 Task: Look for kosher products in the category "Kid's Vitamins & Supplements".
Action: Mouse moved to (258, 107)
Screenshot: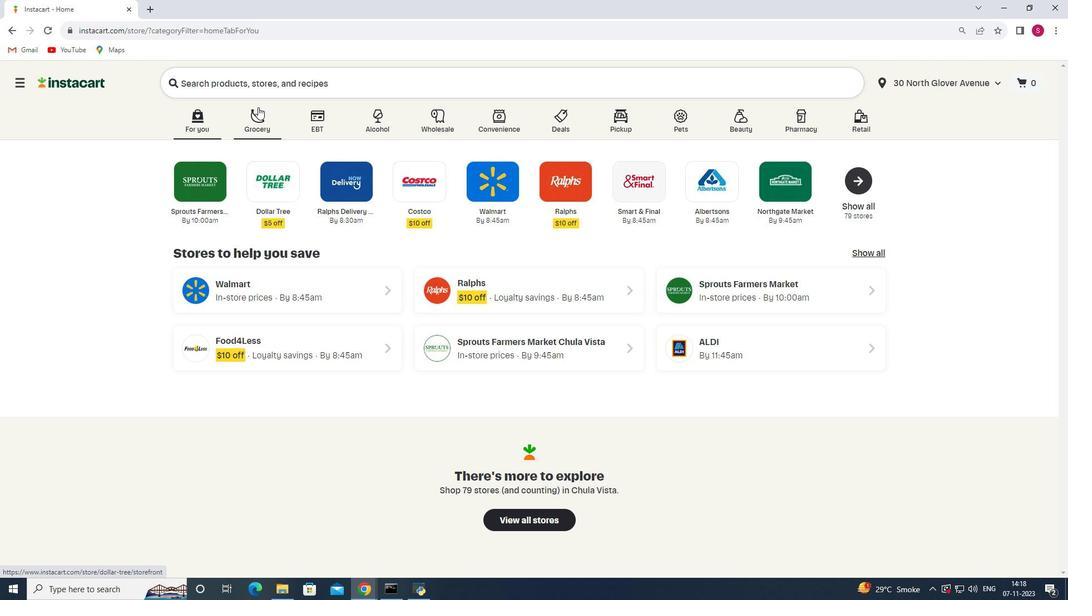 
Action: Mouse pressed left at (258, 107)
Screenshot: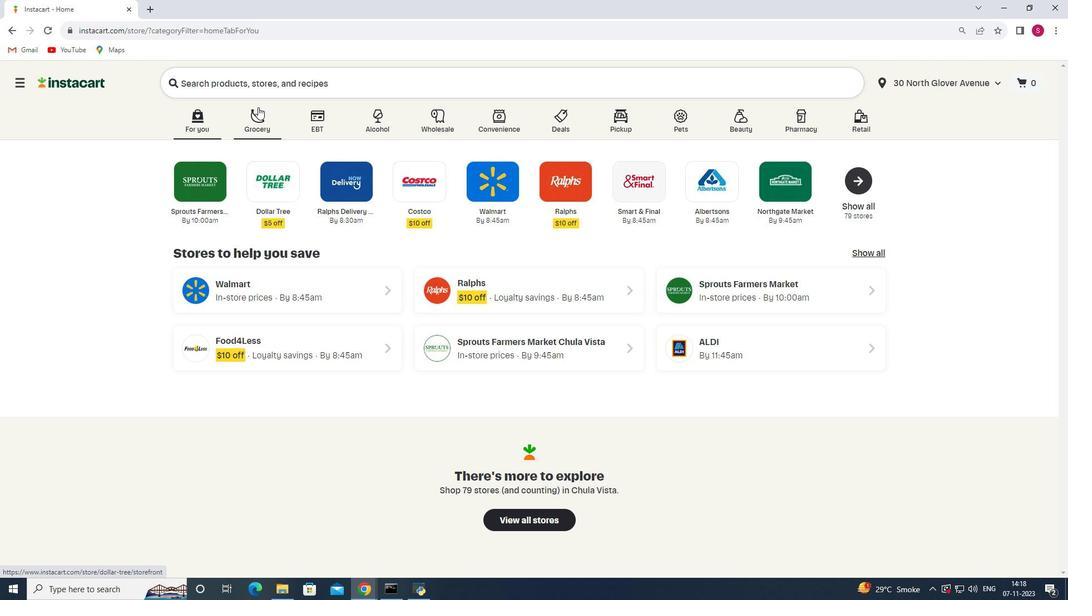 
Action: Mouse moved to (272, 333)
Screenshot: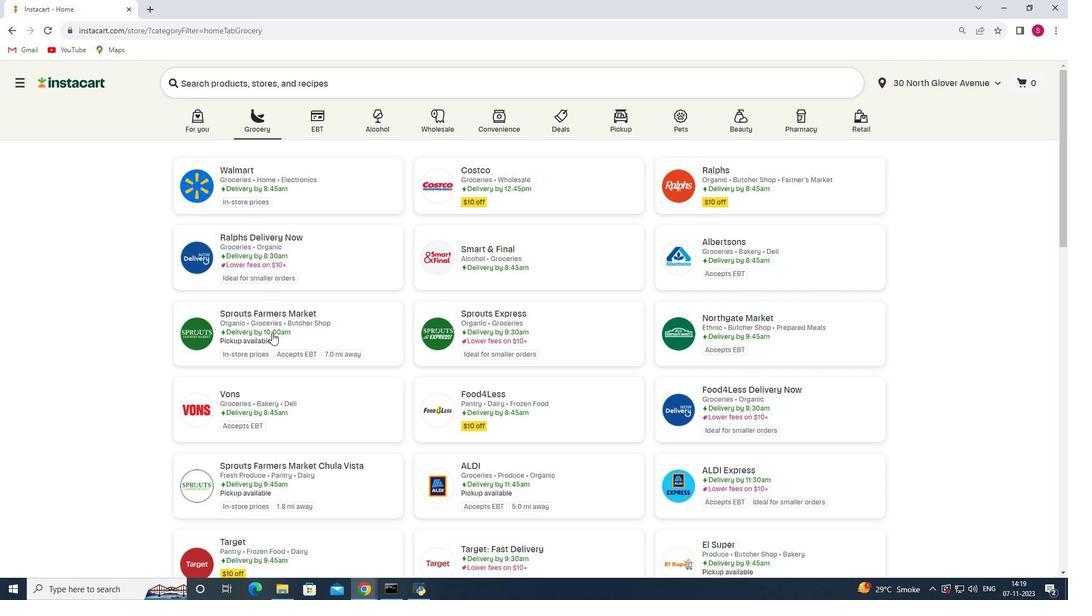 
Action: Mouse pressed left at (272, 333)
Screenshot: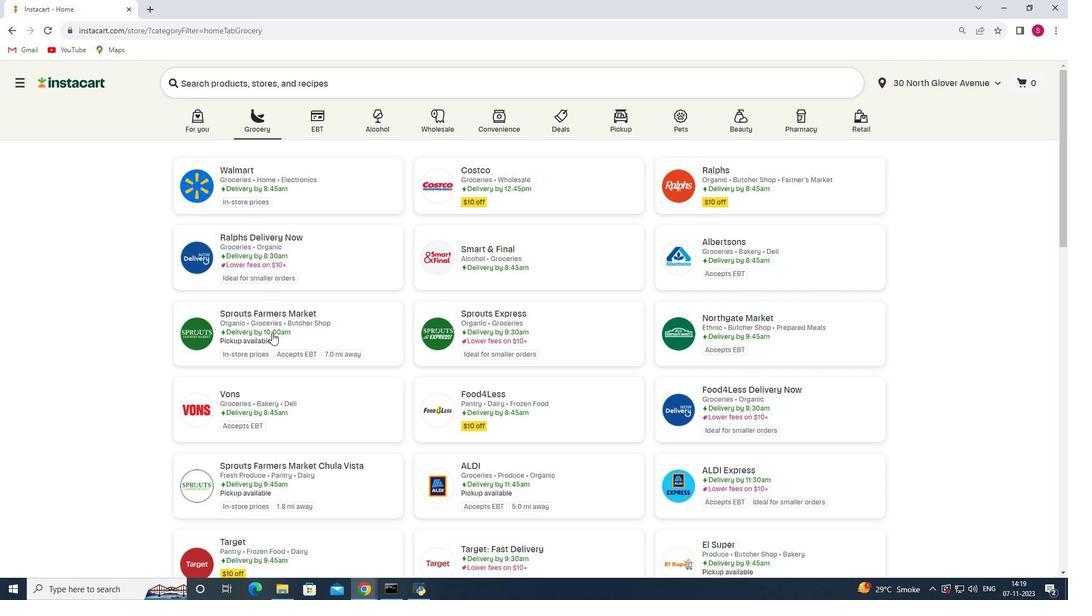 
Action: Mouse moved to (121, 346)
Screenshot: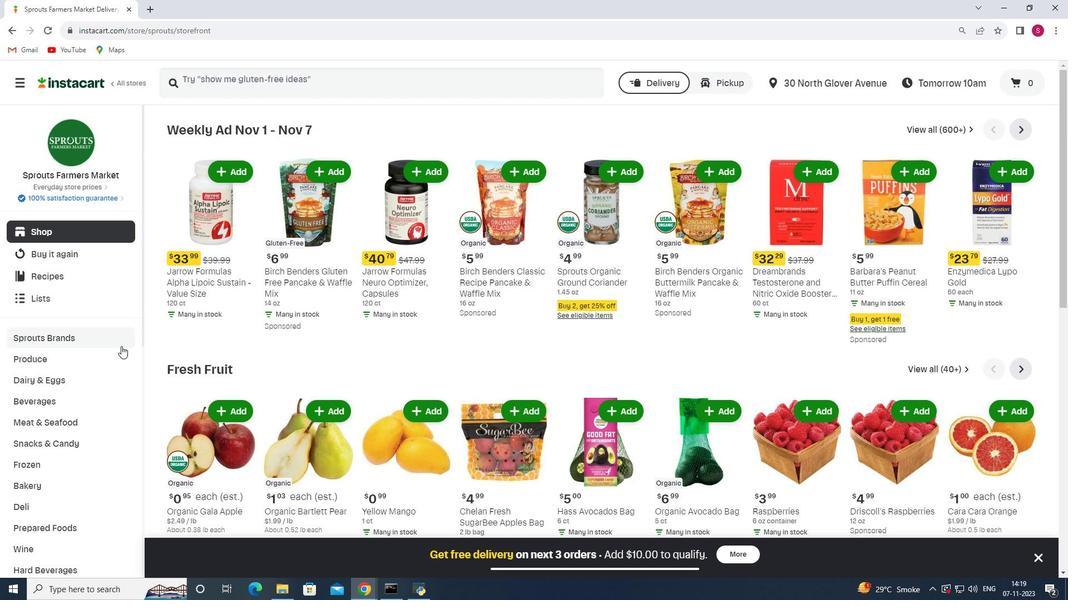 
Action: Mouse scrolled (121, 346) with delta (0, 0)
Screenshot: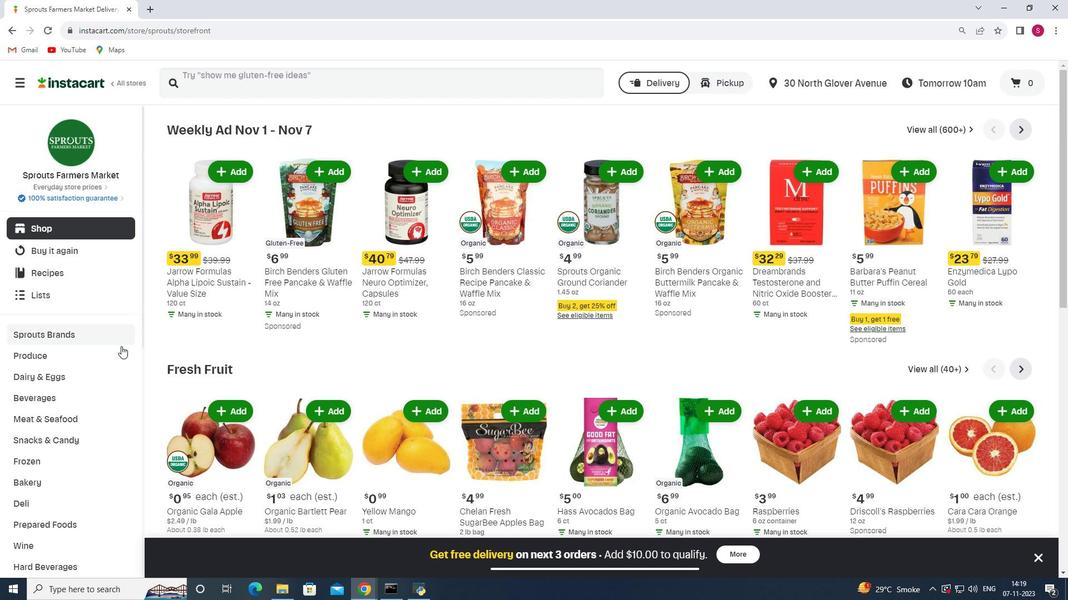 
Action: Mouse scrolled (121, 346) with delta (0, 0)
Screenshot: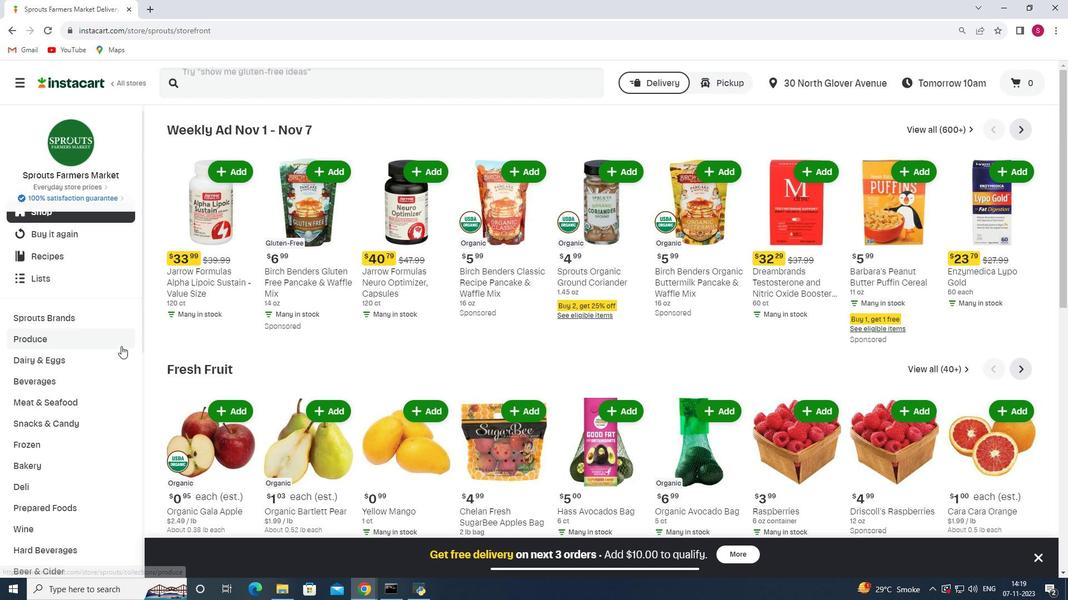 
Action: Mouse scrolled (121, 346) with delta (0, 0)
Screenshot: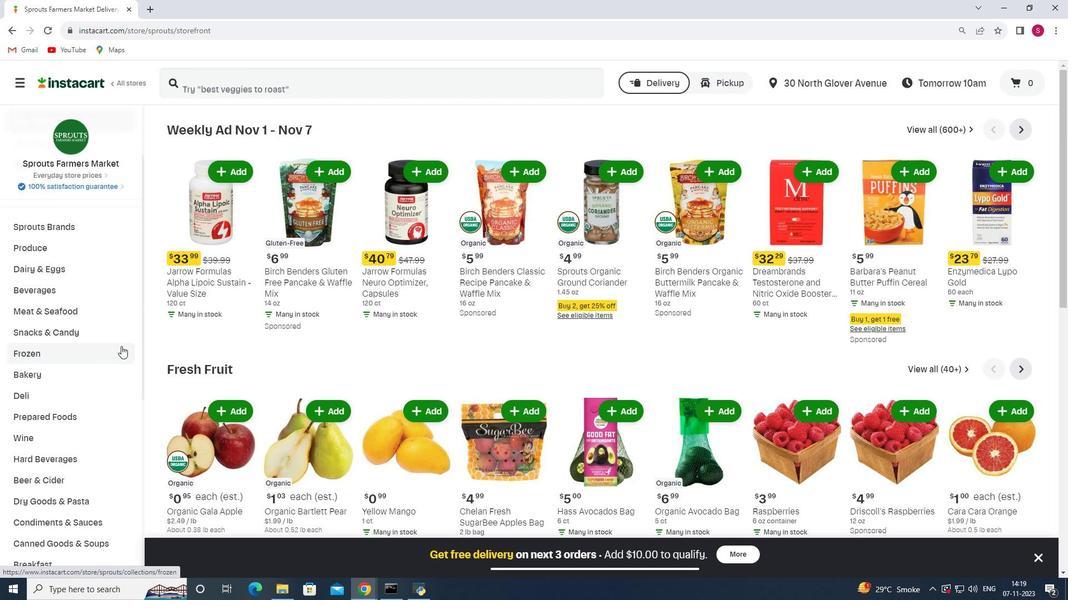
Action: Mouse scrolled (121, 346) with delta (0, 0)
Screenshot: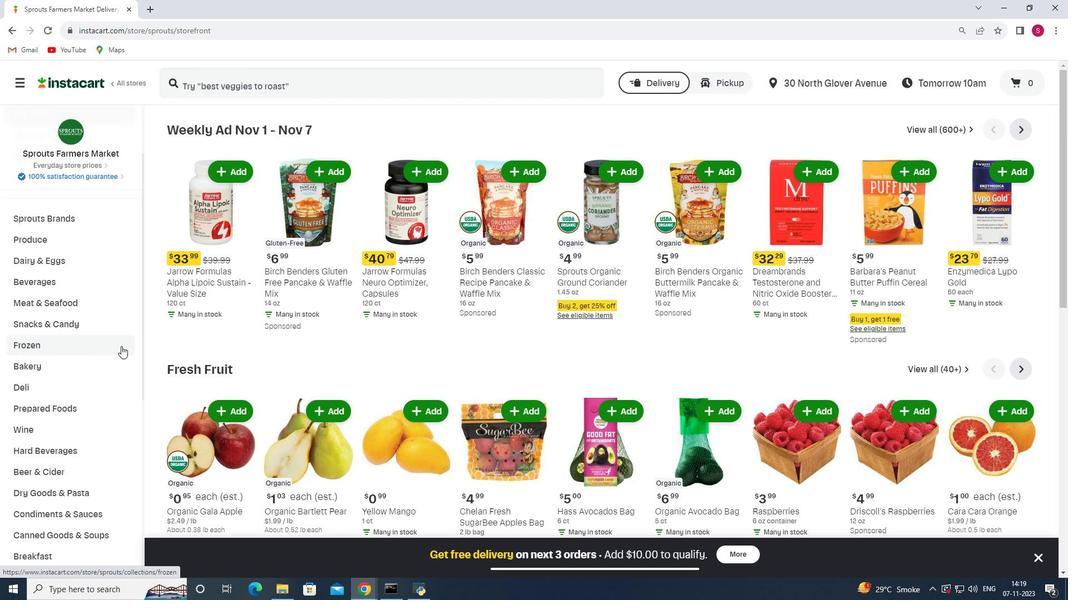 
Action: Mouse moved to (120, 346)
Screenshot: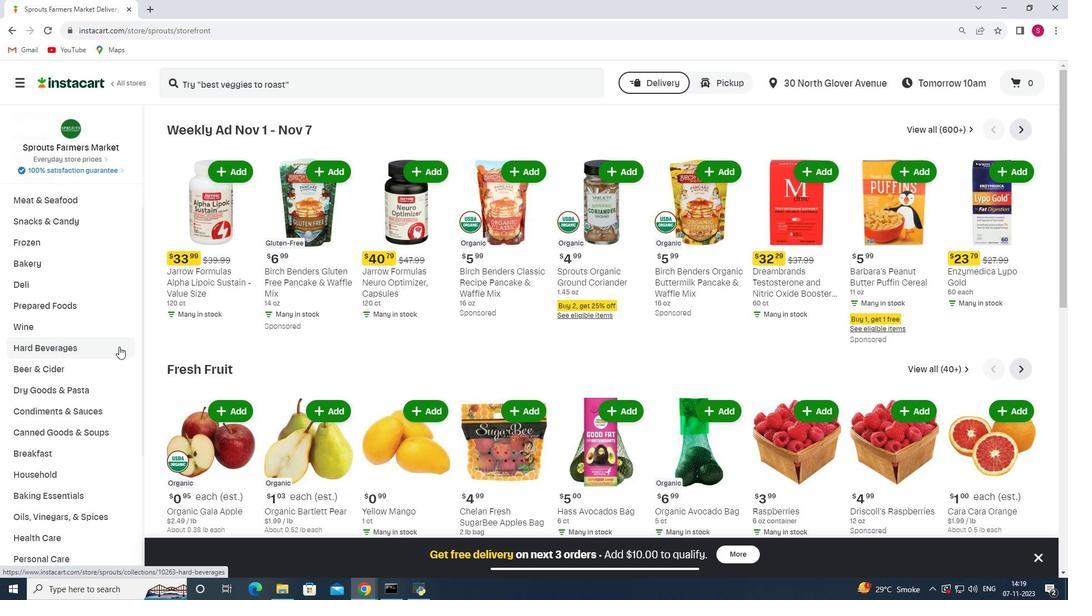 
Action: Mouse scrolled (120, 346) with delta (0, 0)
Screenshot: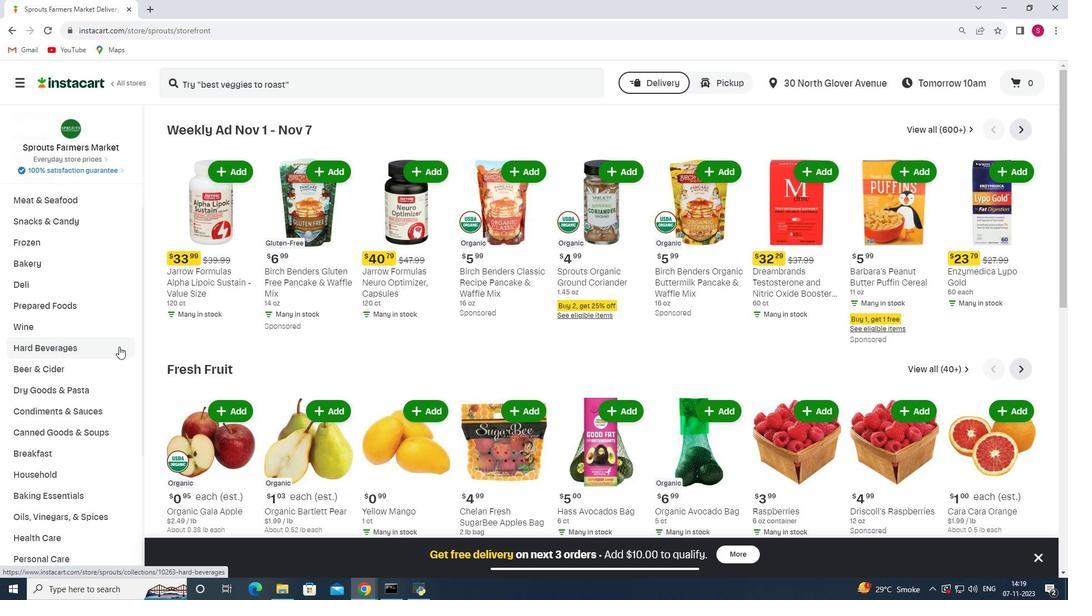 
Action: Mouse moved to (106, 353)
Screenshot: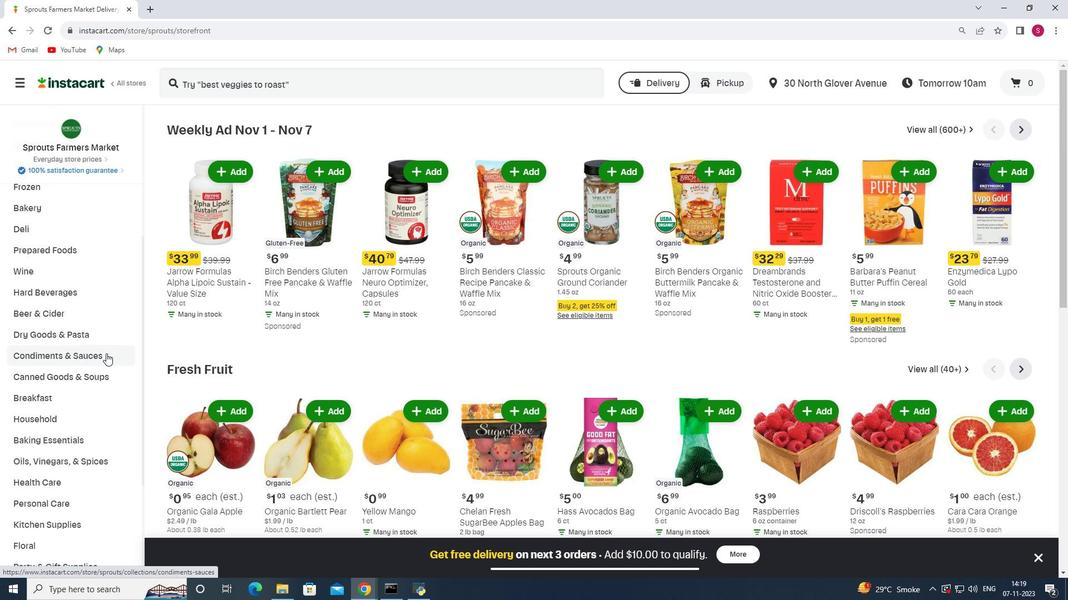 
Action: Mouse scrolled (106, 353) with delta (0, 0)
Screenshot: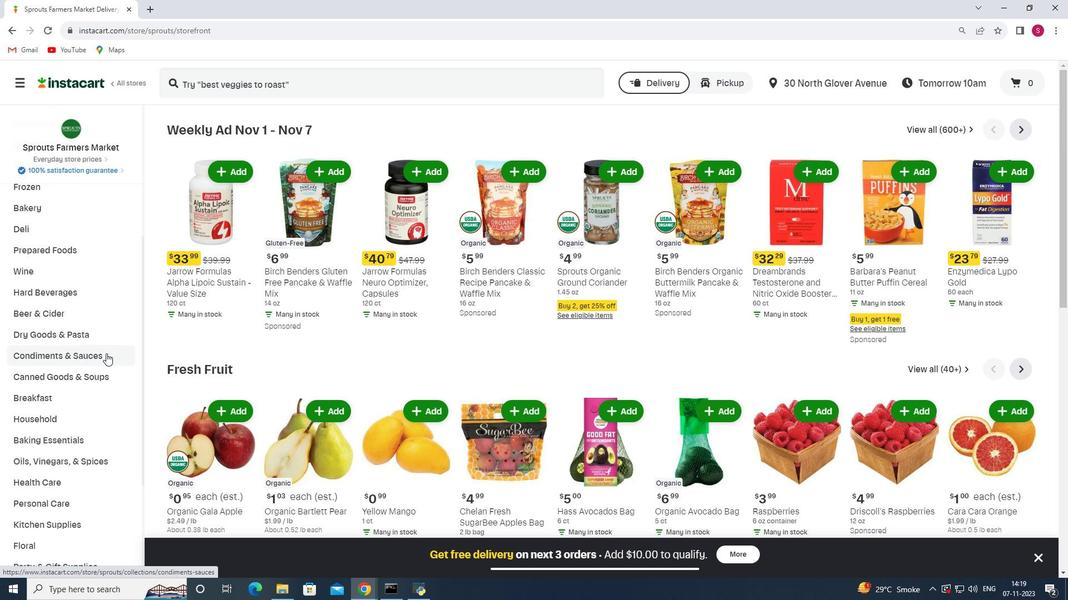 
Action: Mouse moved to (104, 353)
Screenshot: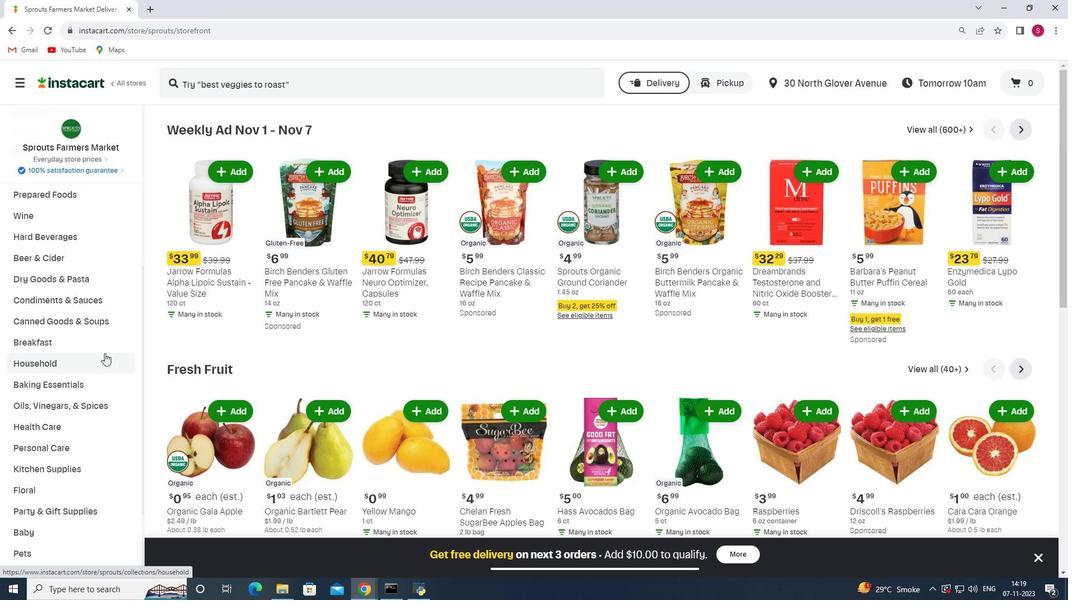 
Action: Mouse scrolled (104, 353) with delta (0, 0)
Screenshot: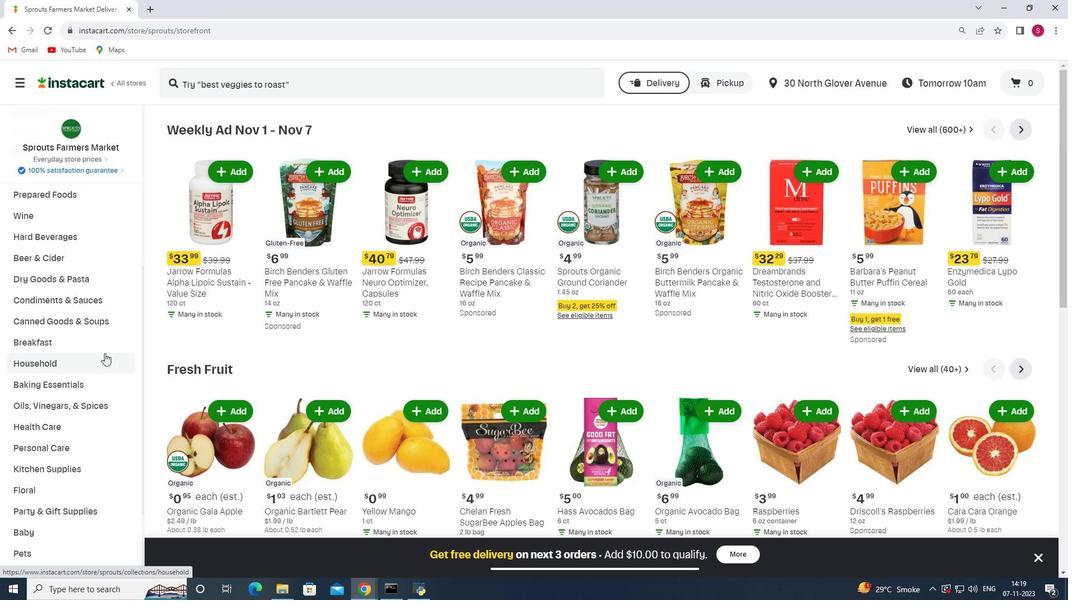 
Action: Mouse moved to (71, 365)
Screenshot: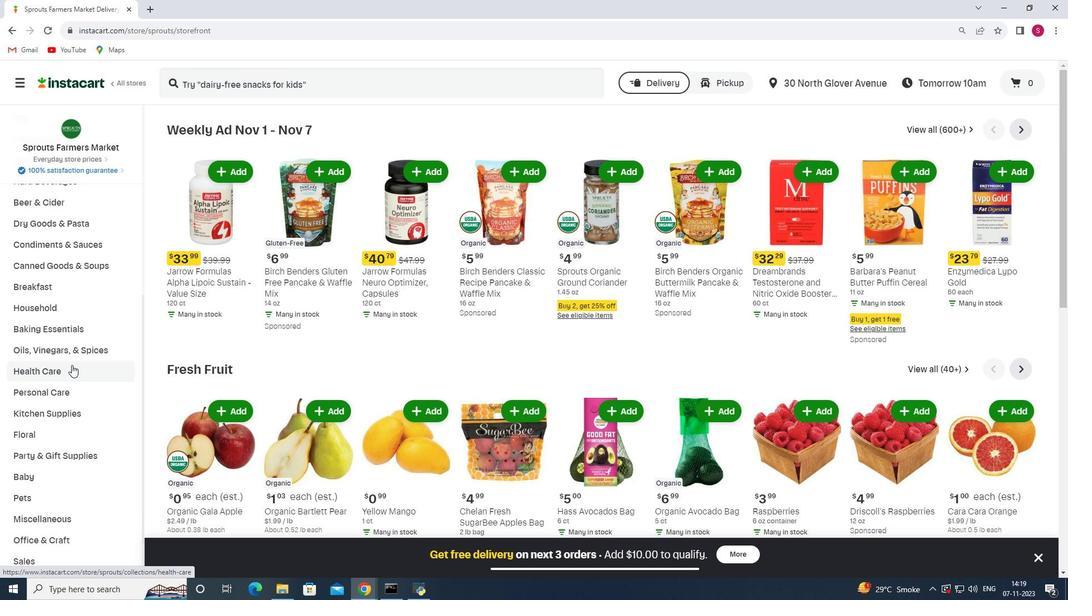 
Action: Mouse pressed left at (71, 365)
Screenshot: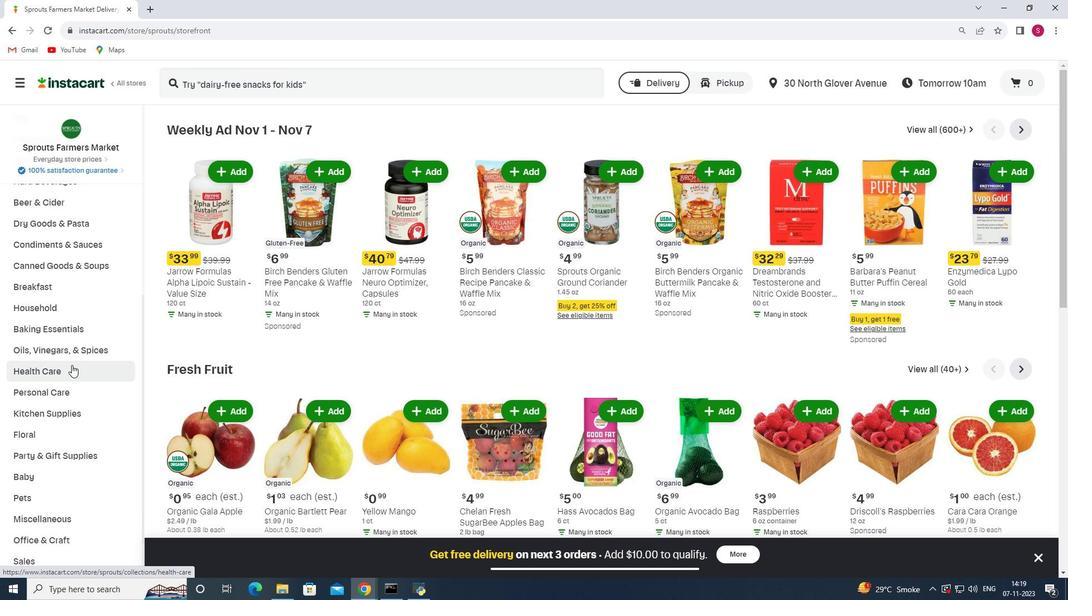 
Action: Mouse moved to (368, 283)
Screenshot: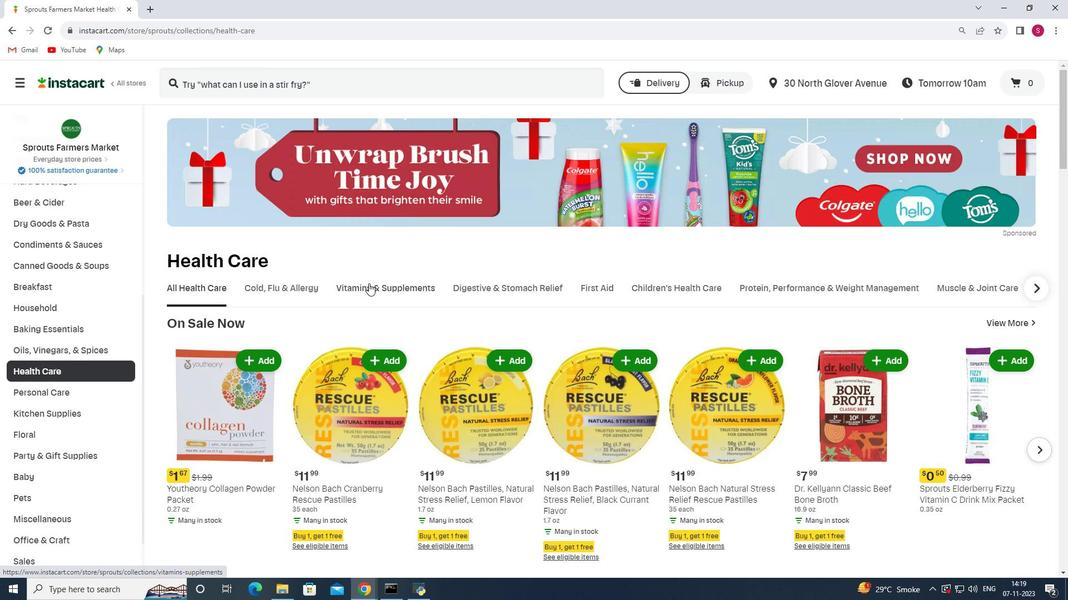 
Action: Mouse pressed left at (368, 283)
Screenshot: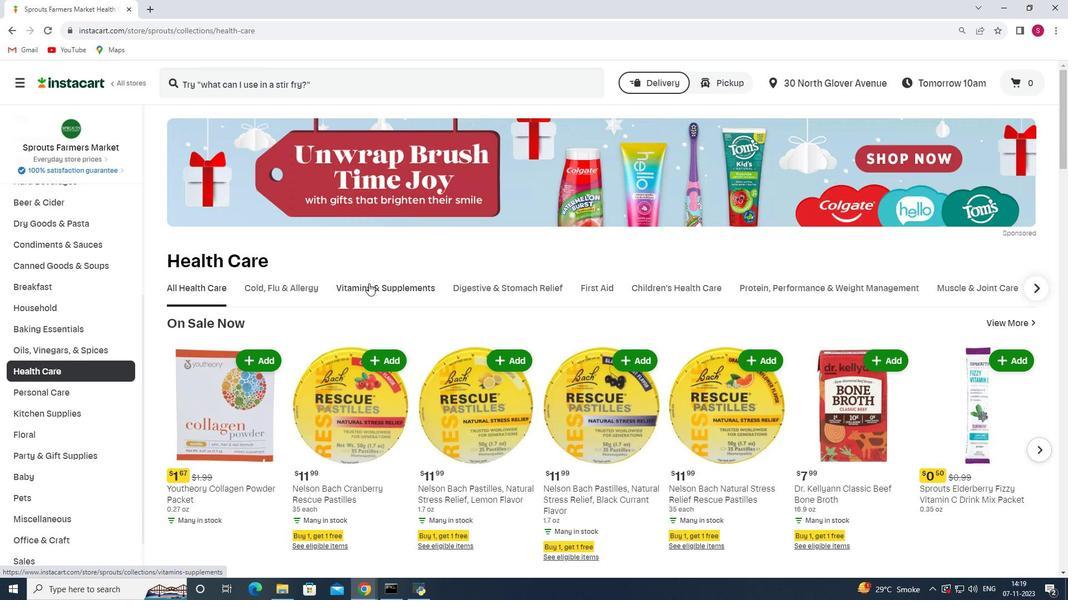 
Action: Mouse moved to (647, 337)
Screenshot: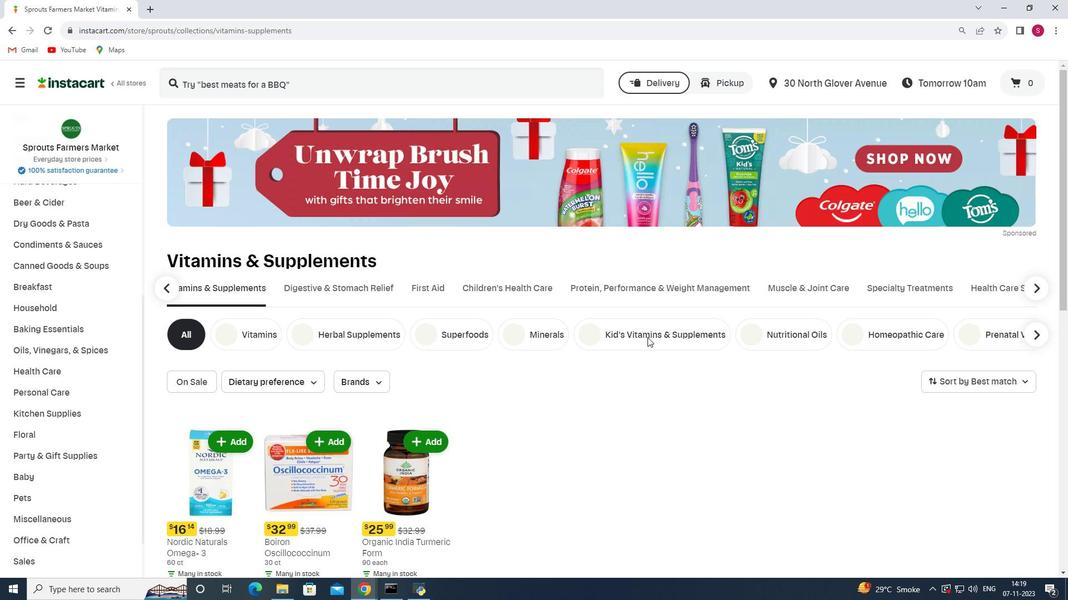 
Action: Mouse pressed left at (647, 337)
Screenshot: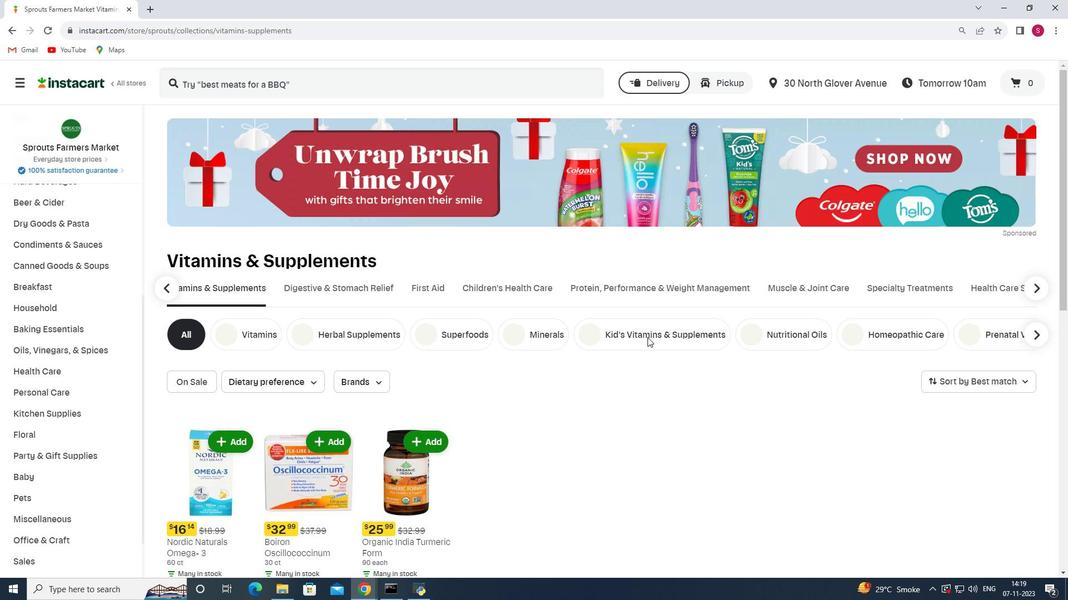 
Action: Mouse moved to (634, 359)
Screenshot: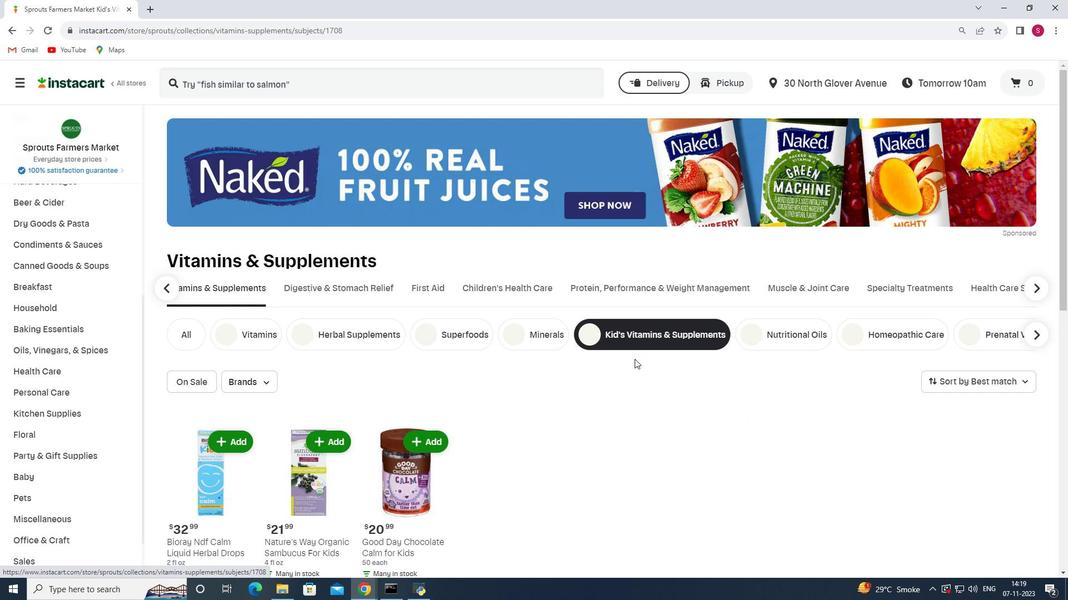
